 Task: Check the percentage active listings of corner lot in the last 1 year.
Action: Mouse moved to (734, 170)
Screenshot: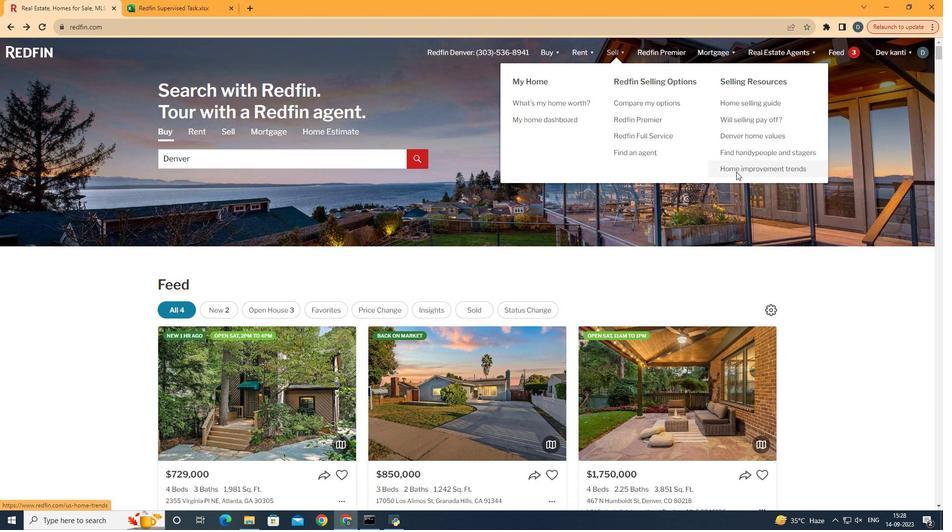 
Action: Mouse pressed left at (734, 170)
Screenshot: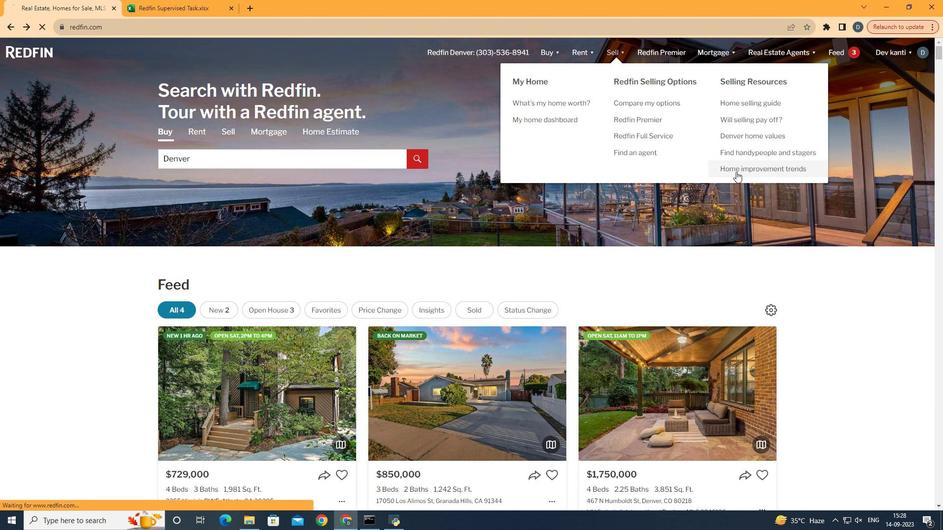 
Action: Mouse moved to (227, 182)
Screenshot: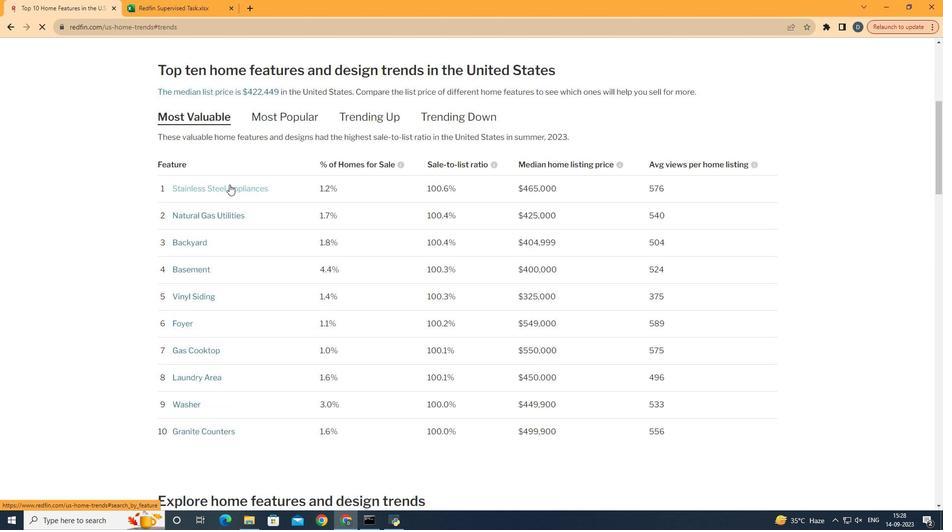 
Action: Mouse pressed left at (227, 182)
Screenshot: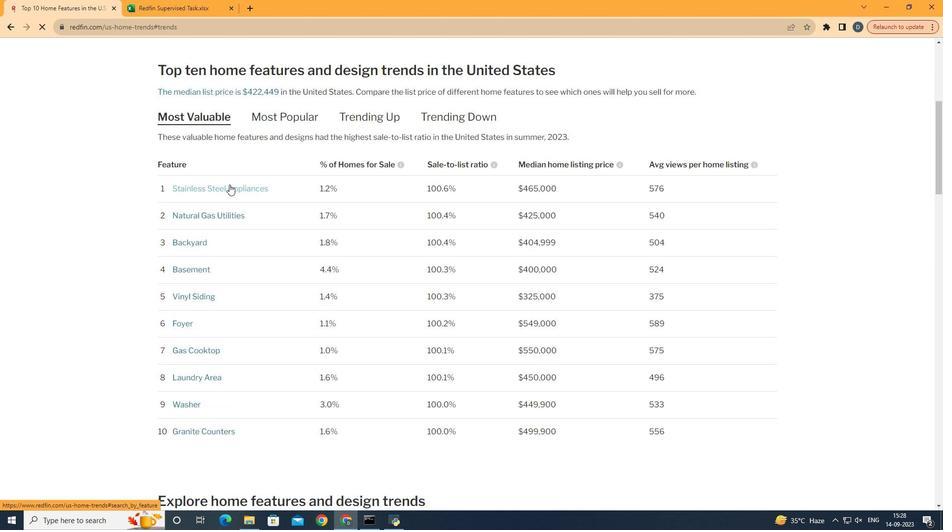 
Action: Mouse moved to (348, 247)
Screenshot: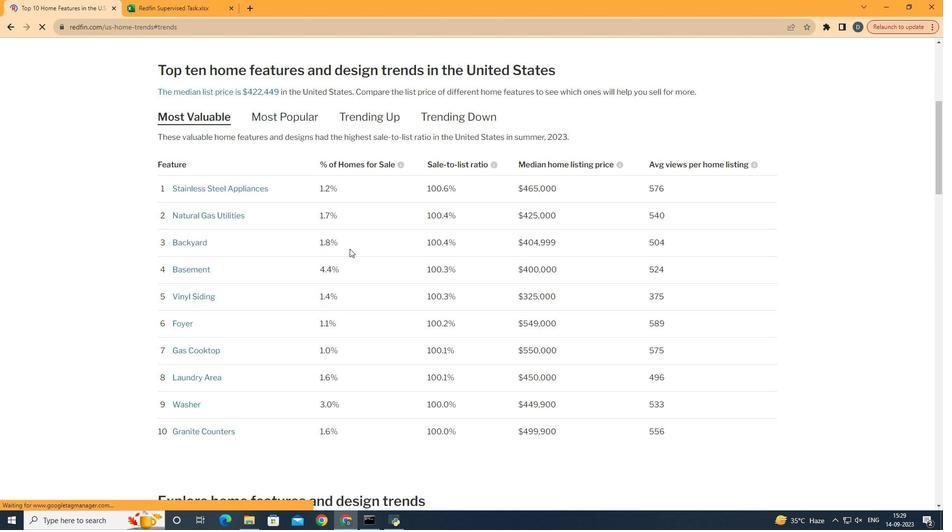 
Action: Mouse scrolled (348, 246) with delta (0, 0)
Screenshot: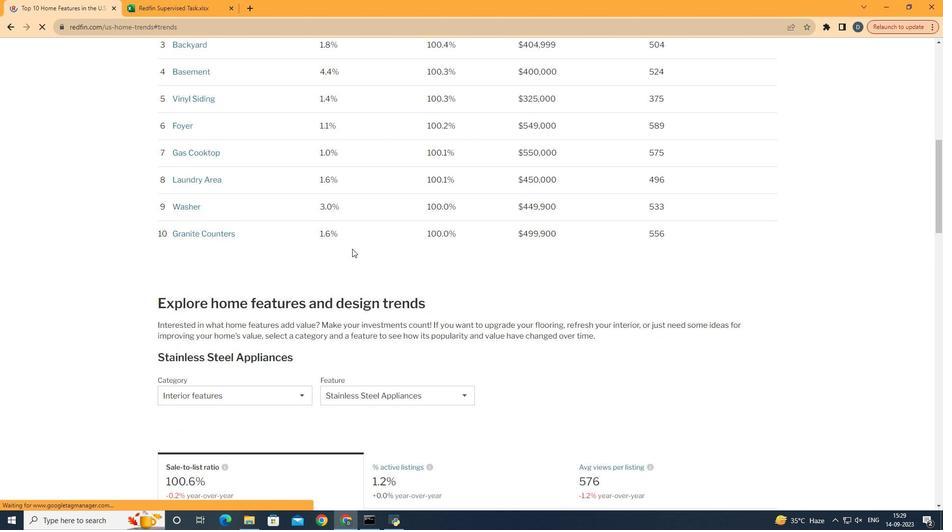 
Action: Mouse scrolled (348, 246) with delta (0, 0)
Screenshot: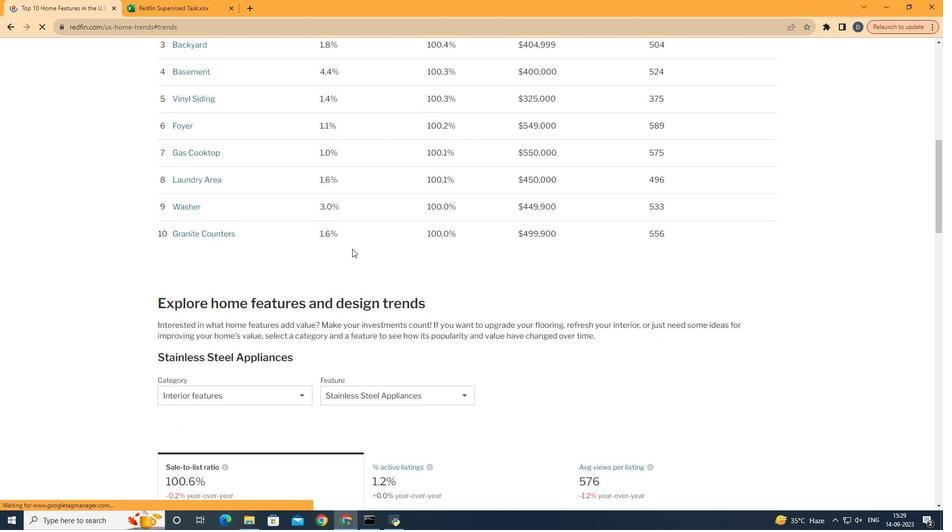 
Action: Mouse scrolled (348, 246) with delta (0, 0)
Screenshot: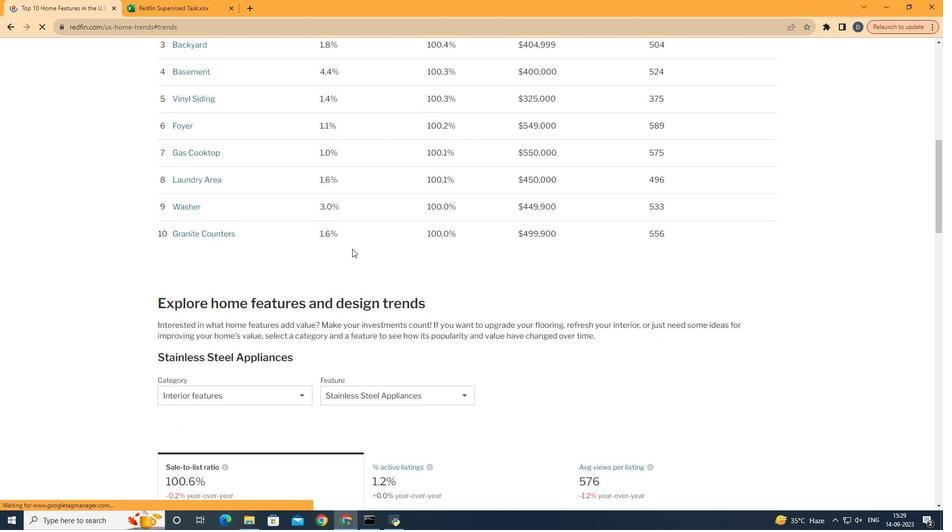 
Action: Mouse moved to (348, 247)
Screenshot: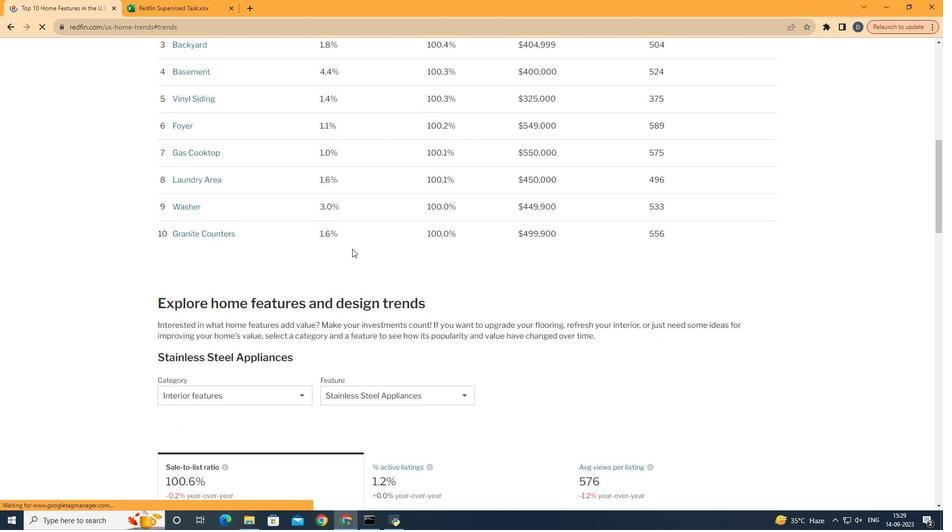 
Action: Mouse scrolled (348, 246) with delta (0, 0)
Screenshot: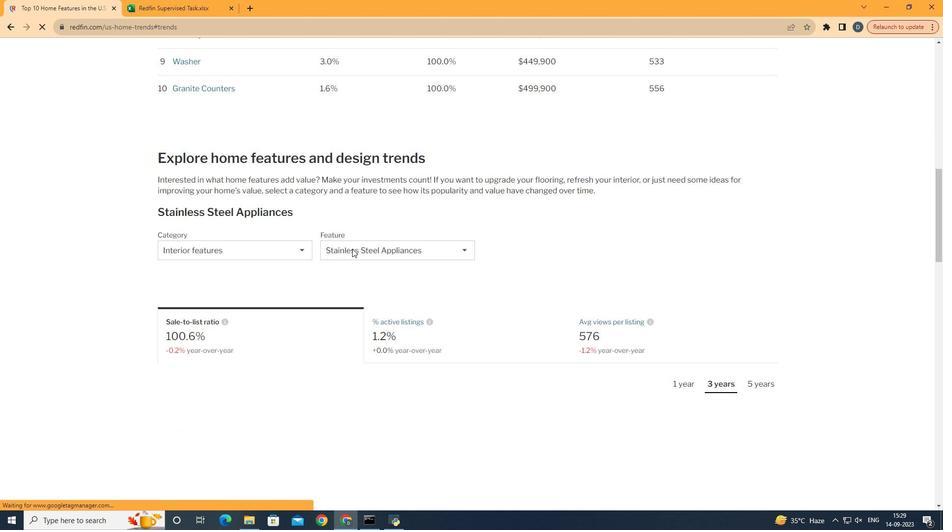 
Action: Mouse moved to (349, 247)
Screenshot: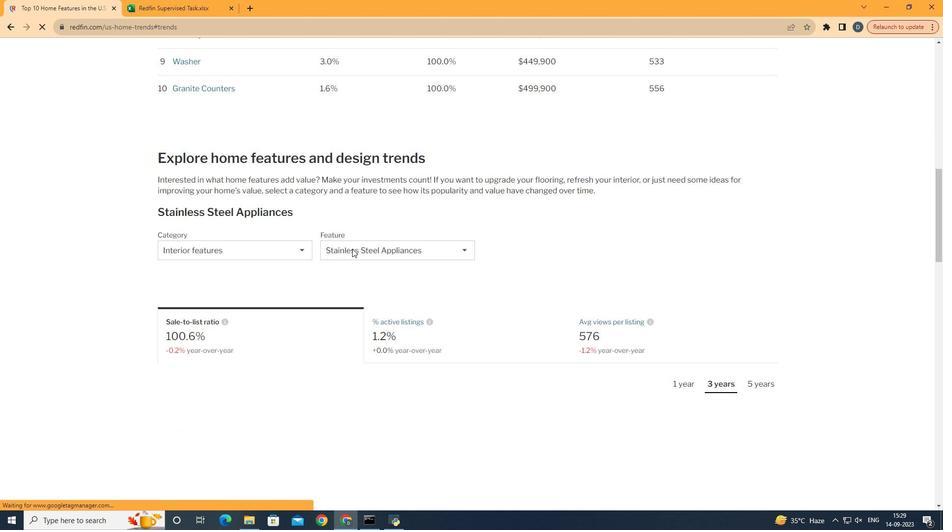 
Action: Mouse scrolled (349, 246) with delta (0, 0)
Screenshot: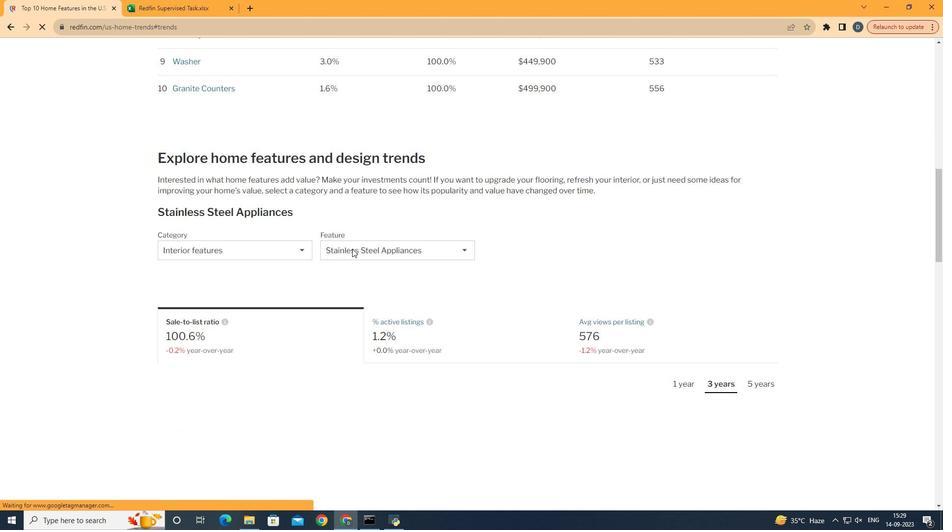 
Action: Mouse moved to (349, 247)
Screenshot: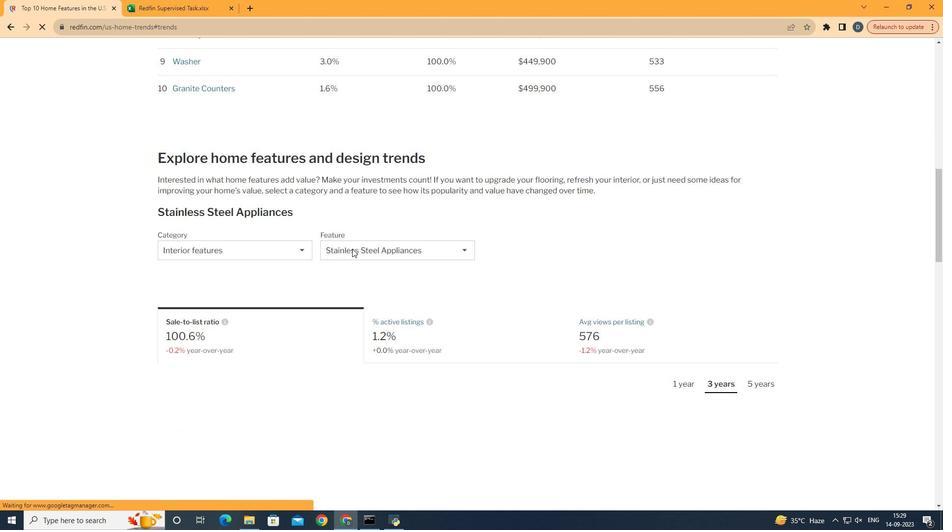 
Action: Mouse scrolled (349, 246) with delta (0, 0)
Screenshot: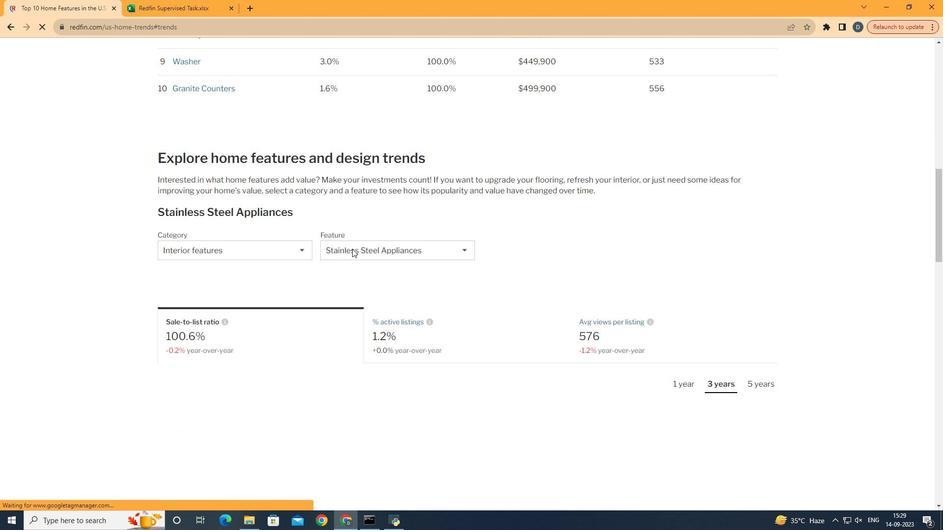 
Action: Mouse moved to (350, 247)
Screenshot: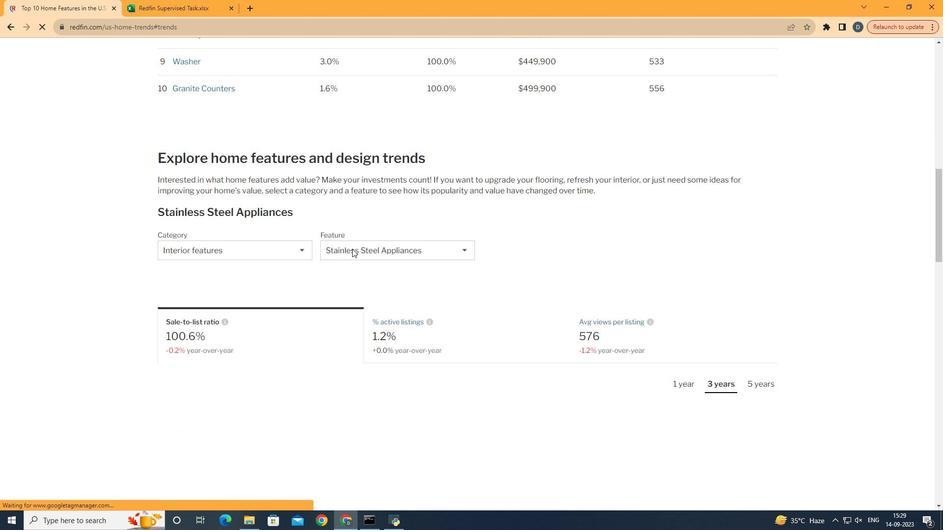 
Action: Mouse scrolled (350, 246) with delta (0, 0)
Screenshot: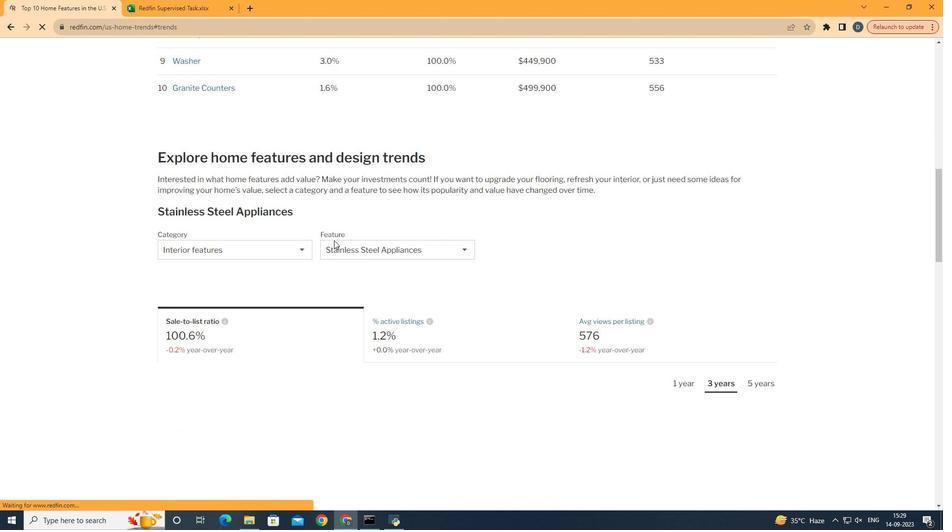 
Action: Mouse moved to (291, 230)
Screenshot: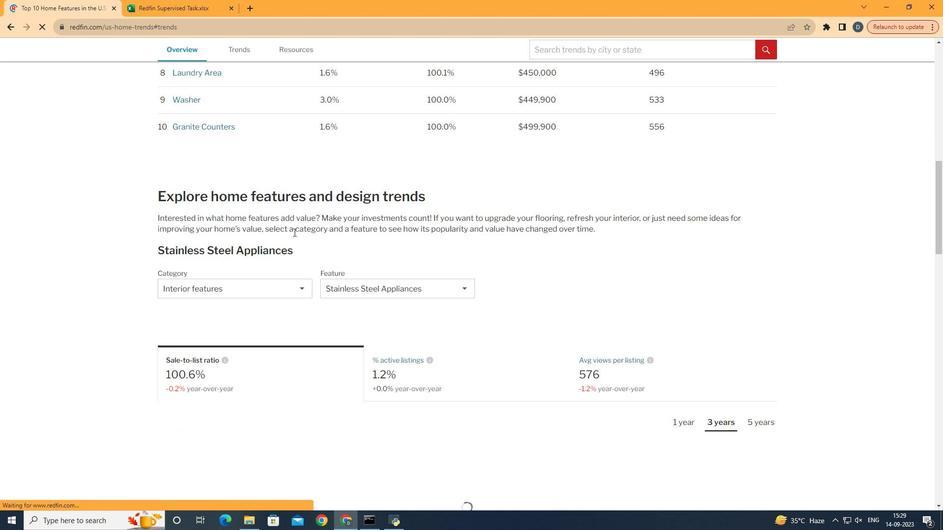
Action: Mouse scrolled (291, 230) with delta (0, 0)
Screenshot: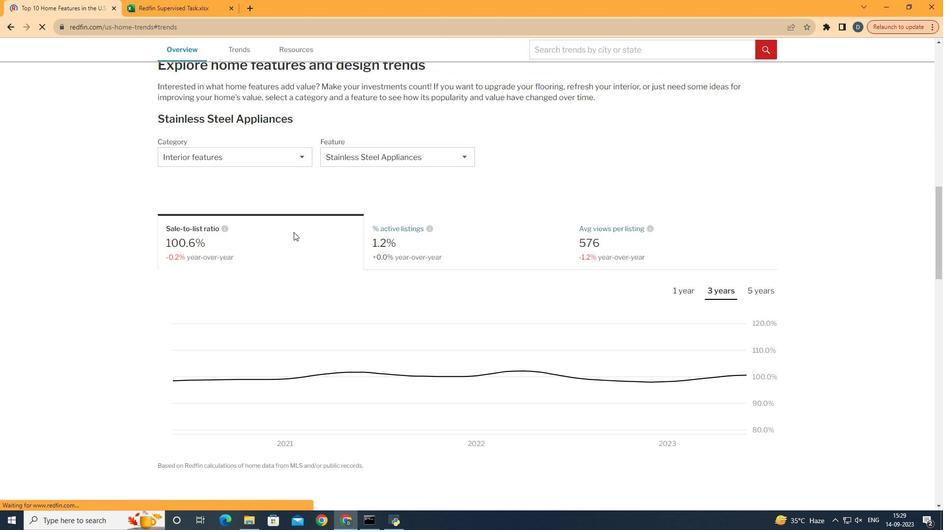 
Action: Mouse scrolled (291, 230) with delta (0, 0)
Screenshot: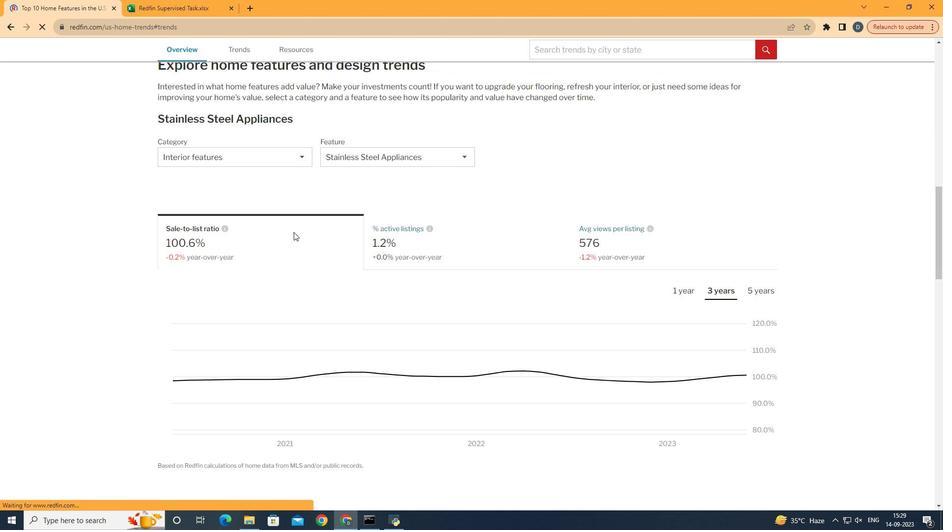 
Action: Mouse scrolled (291, 230) with delta (0, 0)
Screenshot: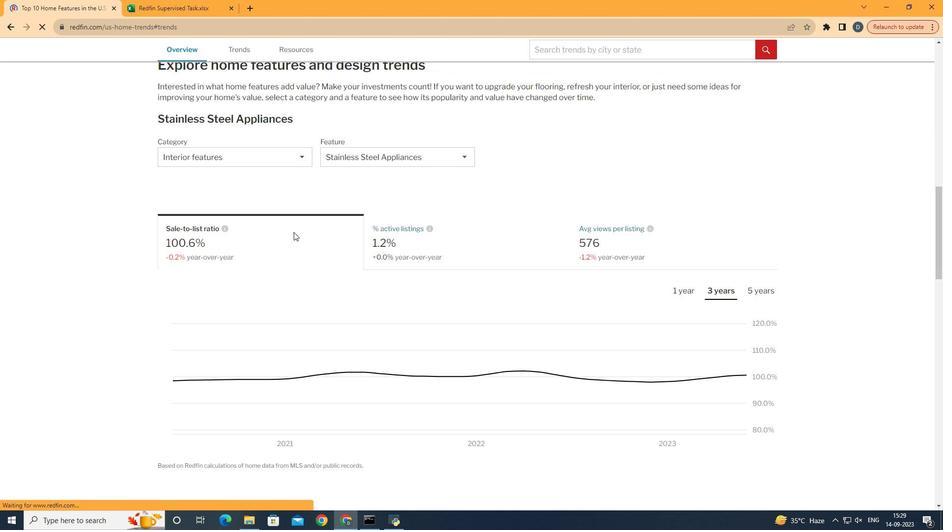 
Action: Mouse scrolled (291, 230) with delta (0, 0)
Screenshot: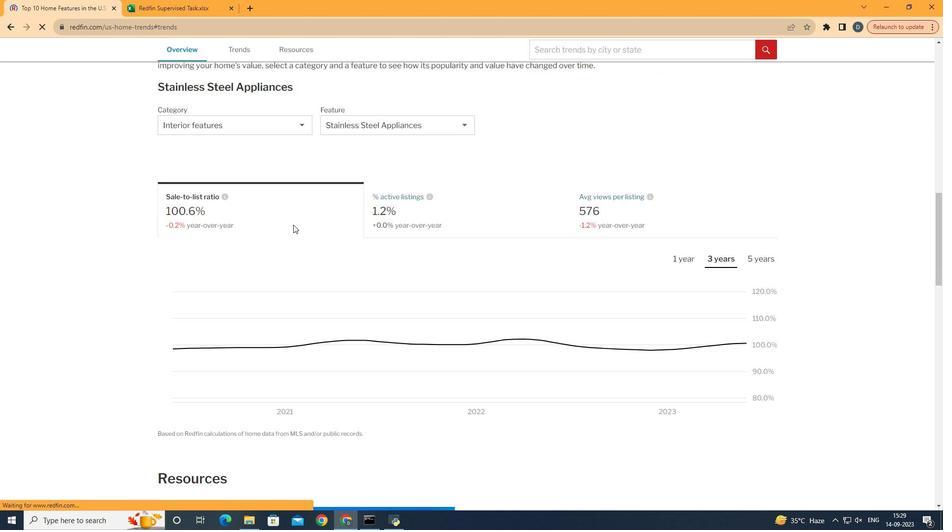 
Action: Mouse moved to (276, 144)
Screenshot: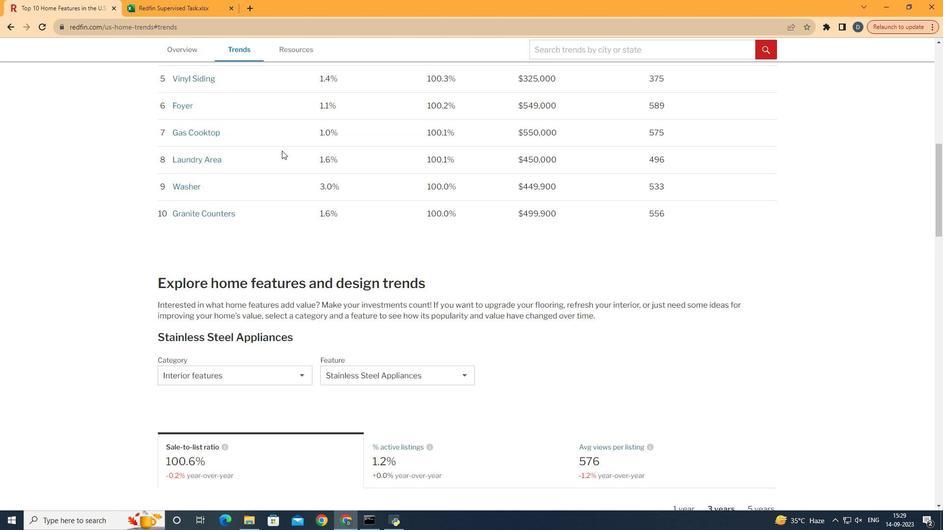 
Action: Mouse scrolled (276, 144) with delta (0, 0)
Screenshot: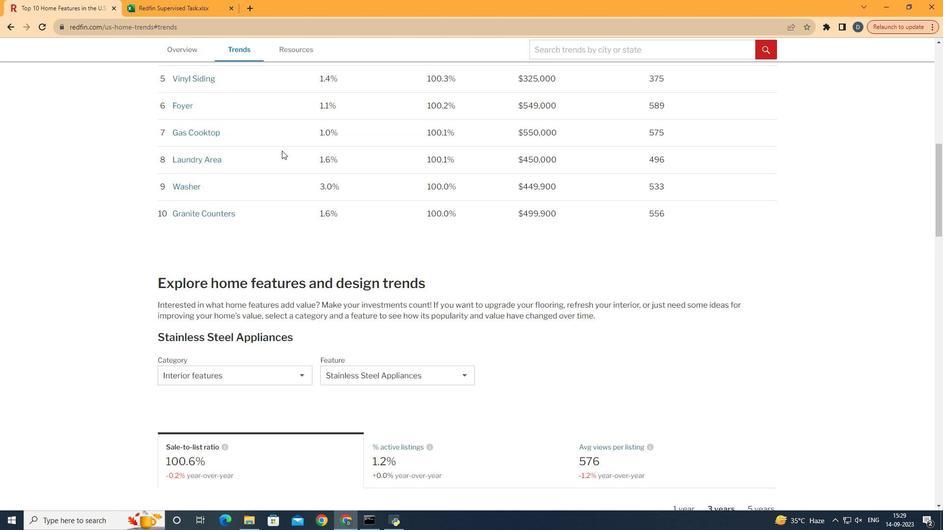 
Action: Mouse moved to (276, 145)
Screenshot: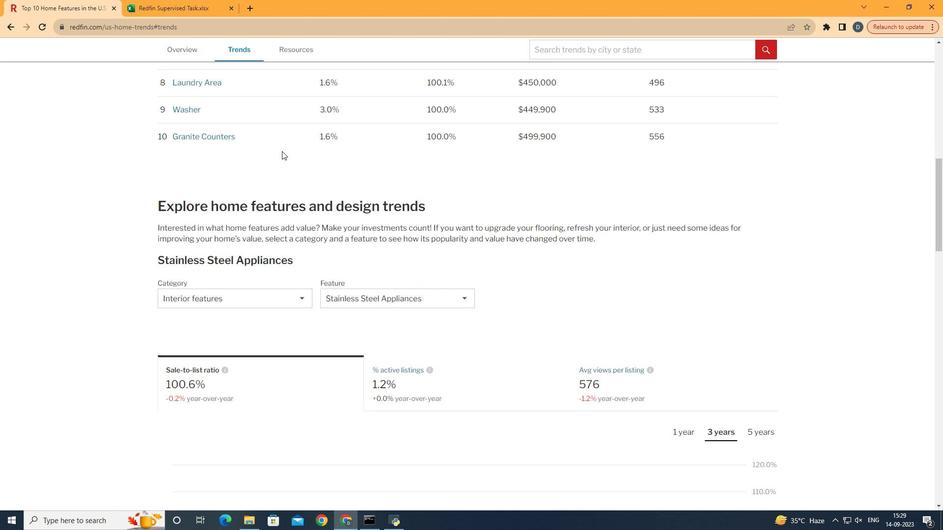 
Action: Mouse scrolled (276, 144) with delta (0, 0)
Screenshot: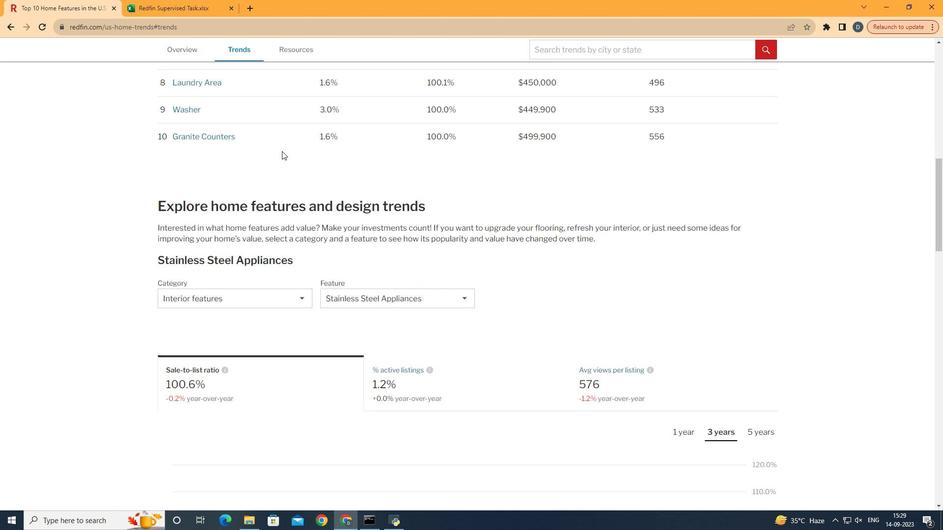 
Action: Mouse scrolled (276, 144) with delta (0, 0)
Screenshot: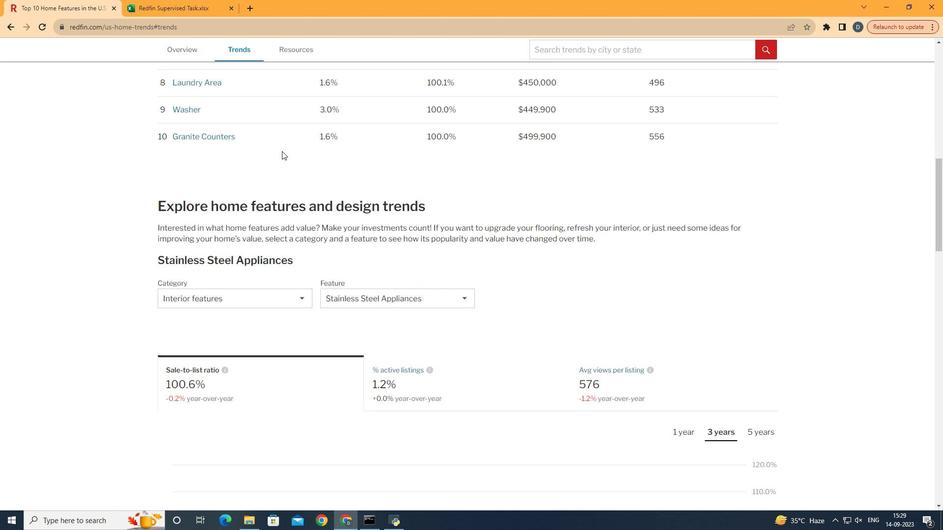 
Action: Mouse scrolled (276, 144) with delta (0, 0)
Screenshot: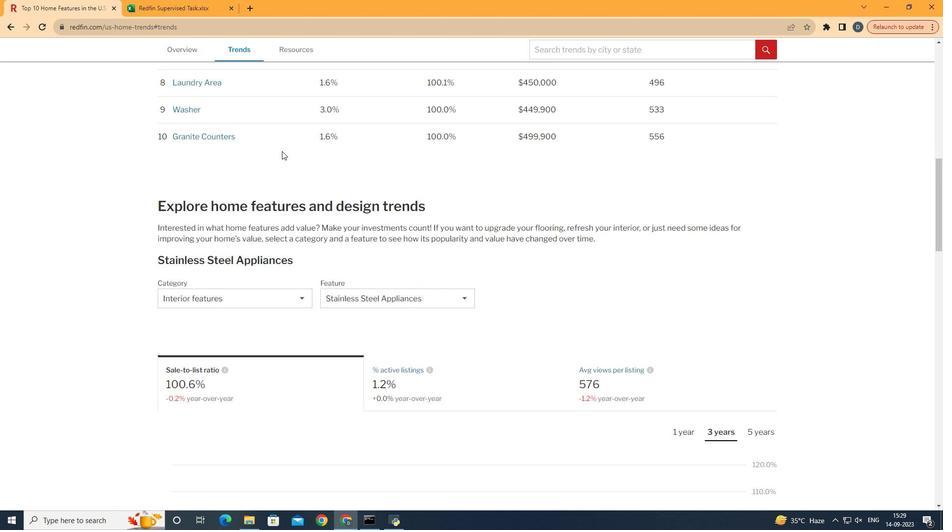 
Action: Mouse scrolled (276, 144) with delta (0, 0)
Screenshot: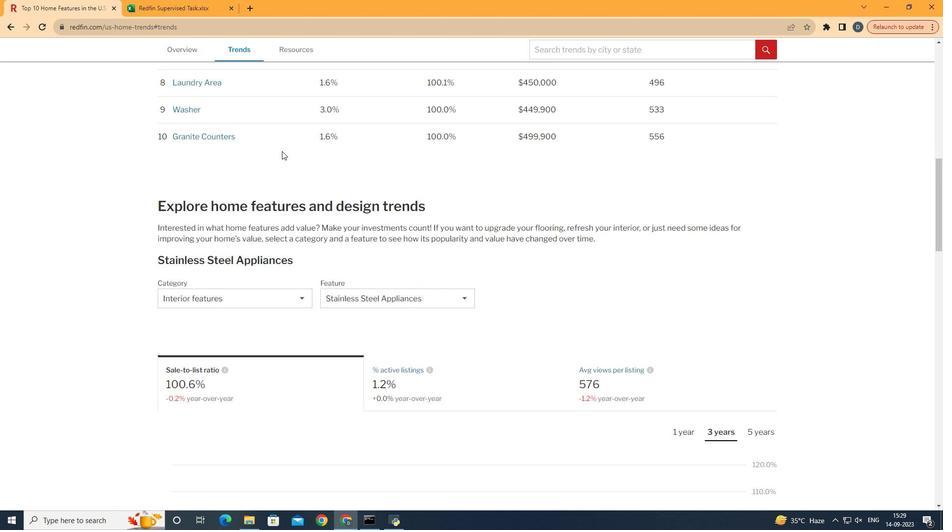 
Action: Mouse scrolled (276, 144) with delta (0, 0)
Screenshot: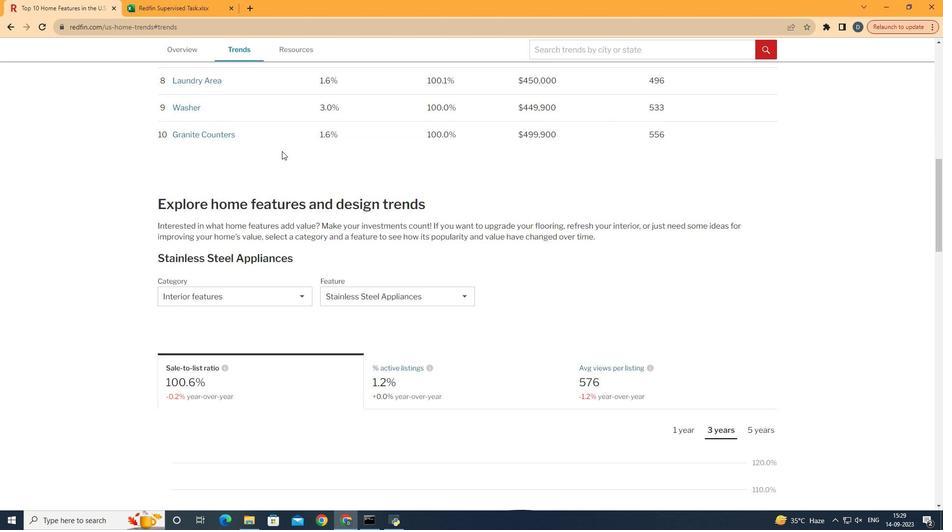 
Action: Mouse moved to (280, 149)
Screenshot: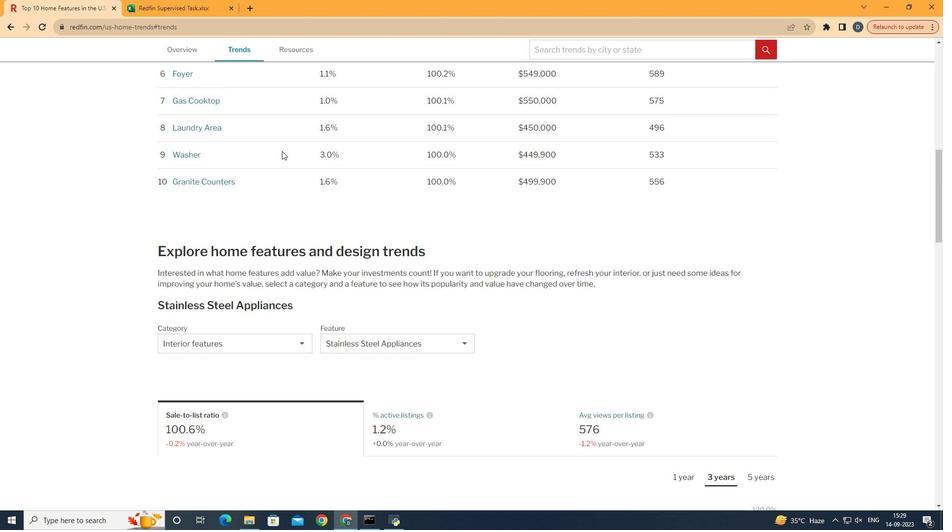 
Action: Mouse scrolled (280, 149) with delta (0, 0)
Screenshot: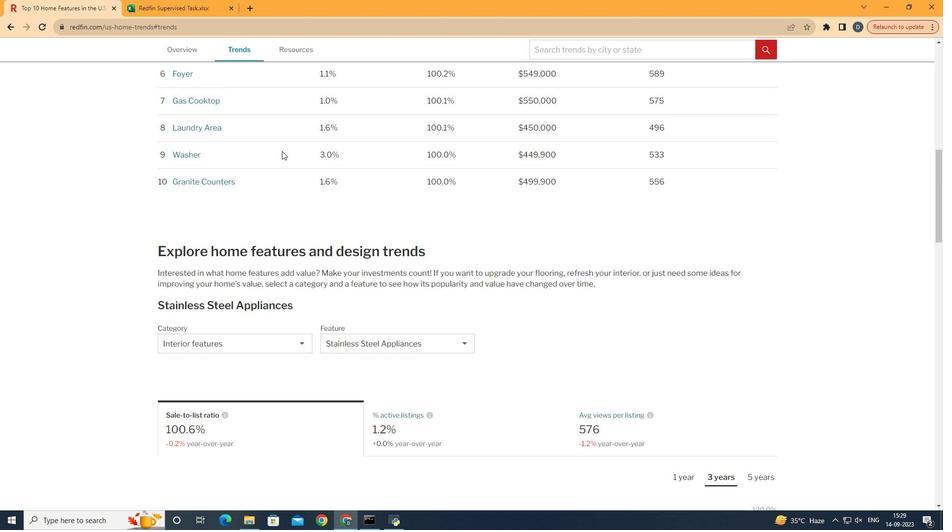 
Action: Mouse scrolled (280, 148) with delta (0, 0)
Screenshot: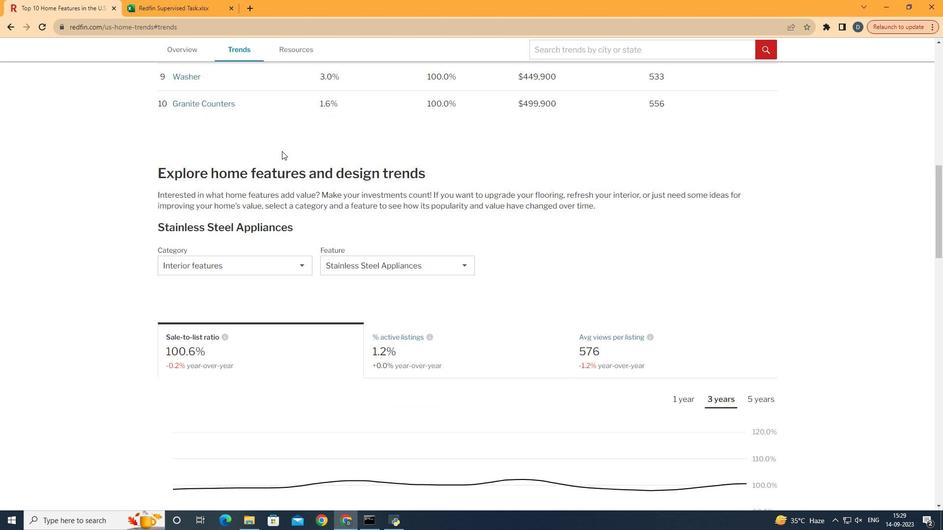 
Action: Mouse scrolled (280, 148) with delta (0, 0)
Screenshot: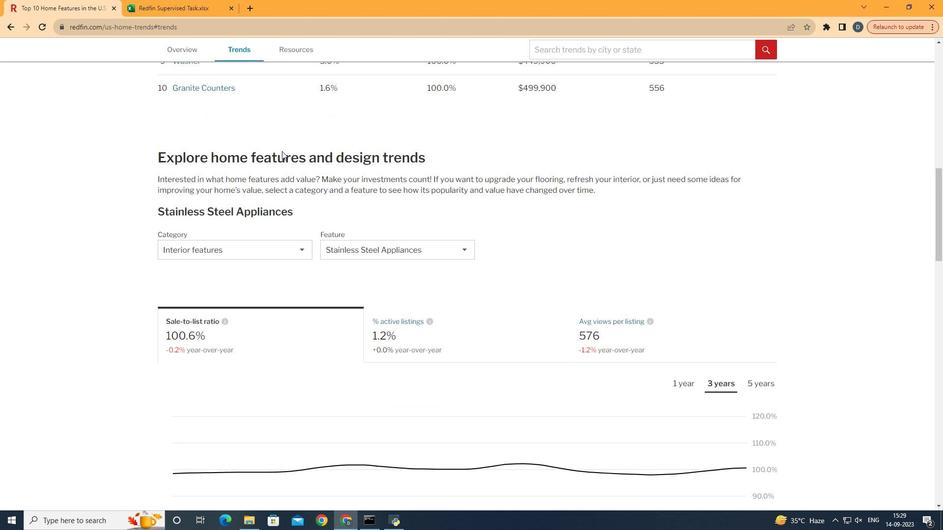 
Action: Mouse scrolled (280, 148) with delta (0, 0)
Screenshot: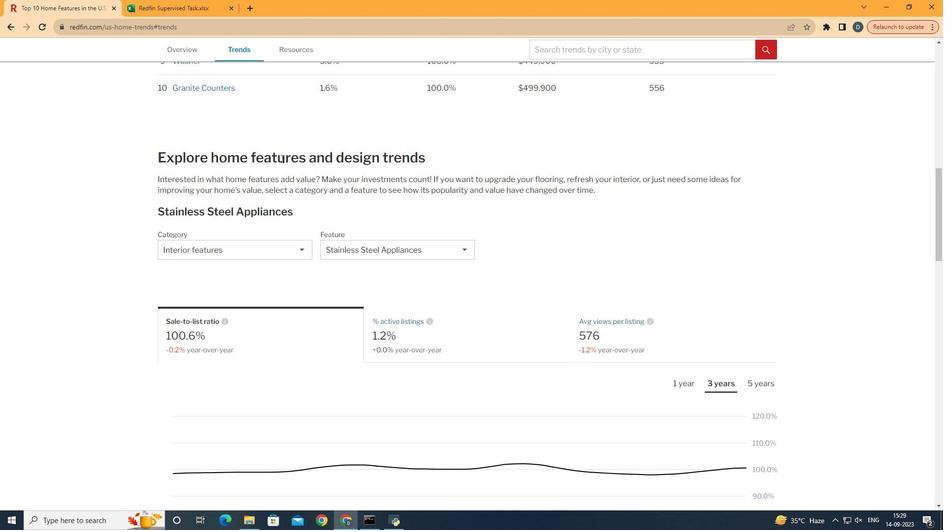 
Action: Mouse scrolled (280, 149) with delta (0, 0)
Screenshot: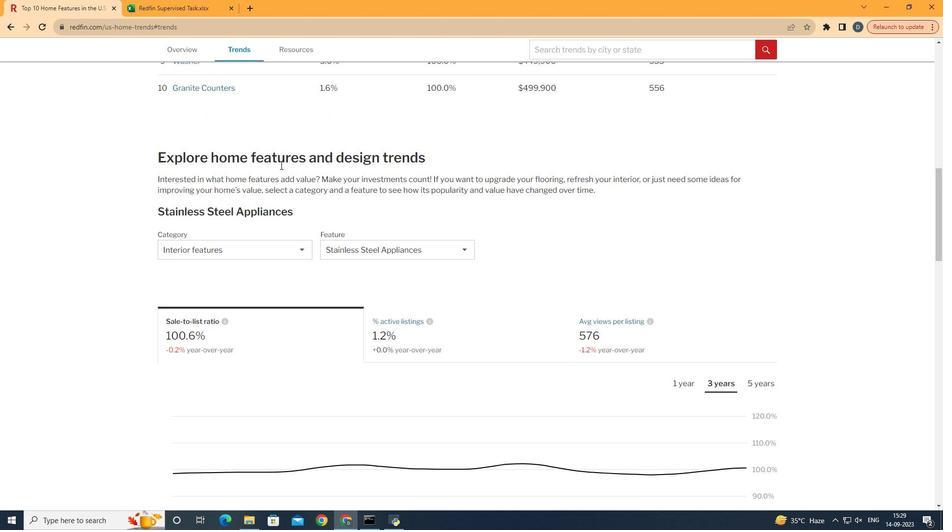 
Action: Mouse moved to (286, 237)
Screenshot: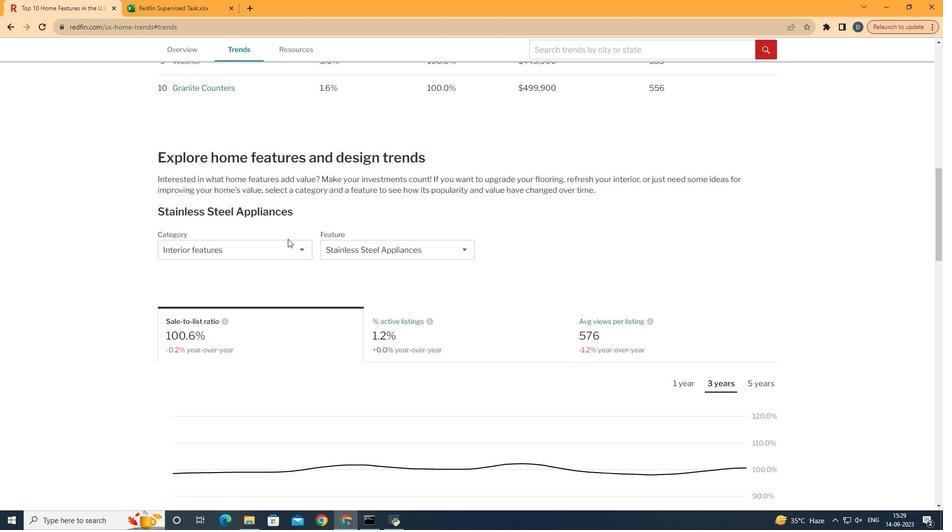 
Action: Mouse pressed left at (286, 237)
Screenshot: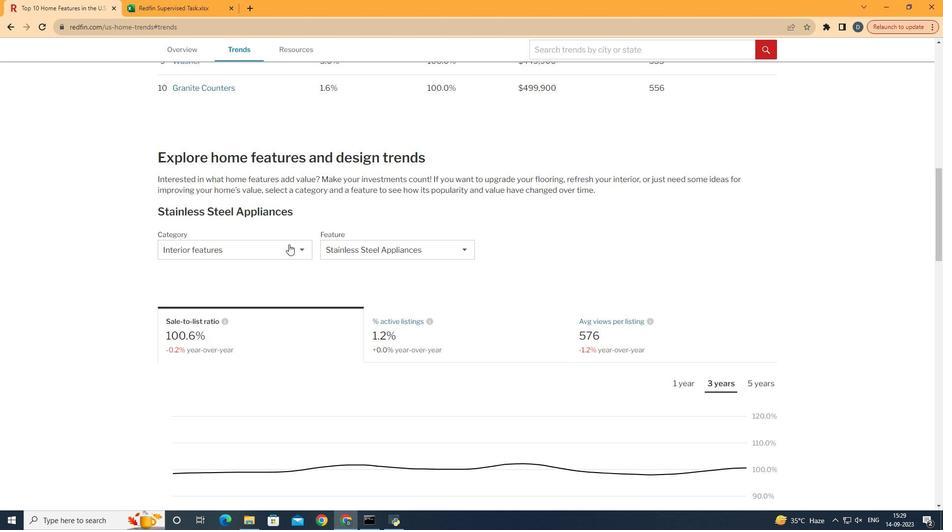 
Action: Mouse moved to (287, 242)
Screenshot: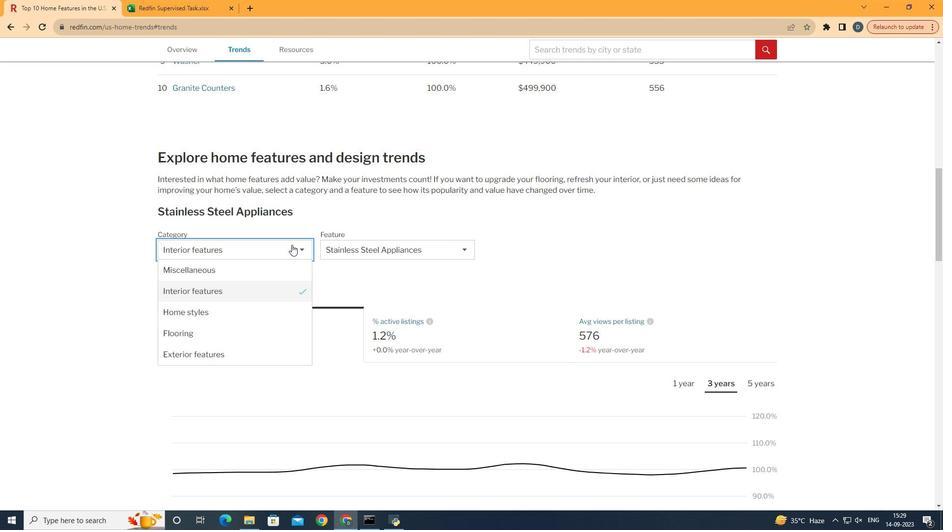 
Action: Mouse pressed left at (287, 242)
Screenshot: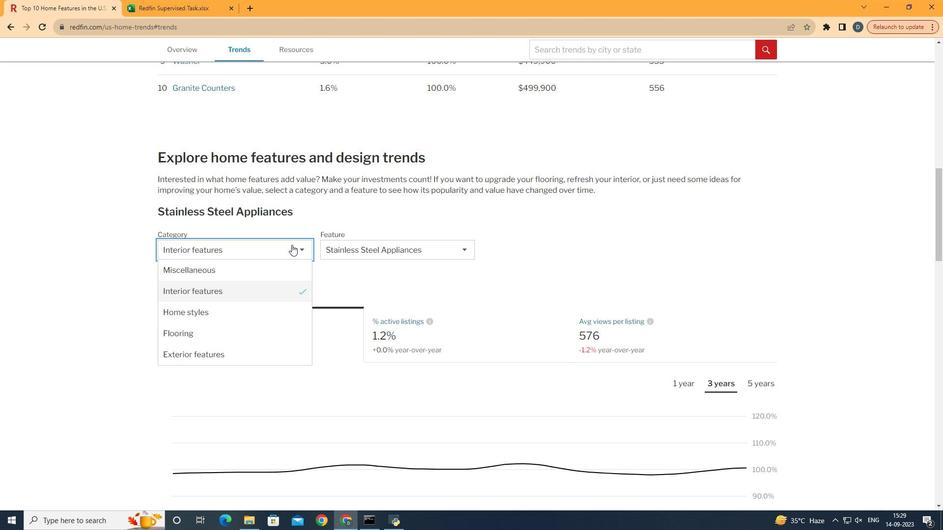 
Action: Mouse moved to (266, 346)
Screenshot: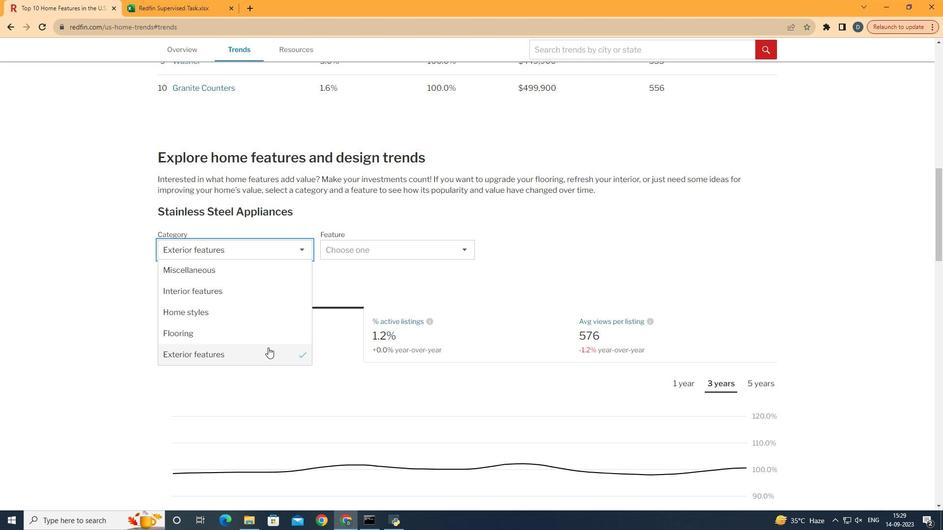 
Action: Mouse pressed left at (266, 346)
Screenshot: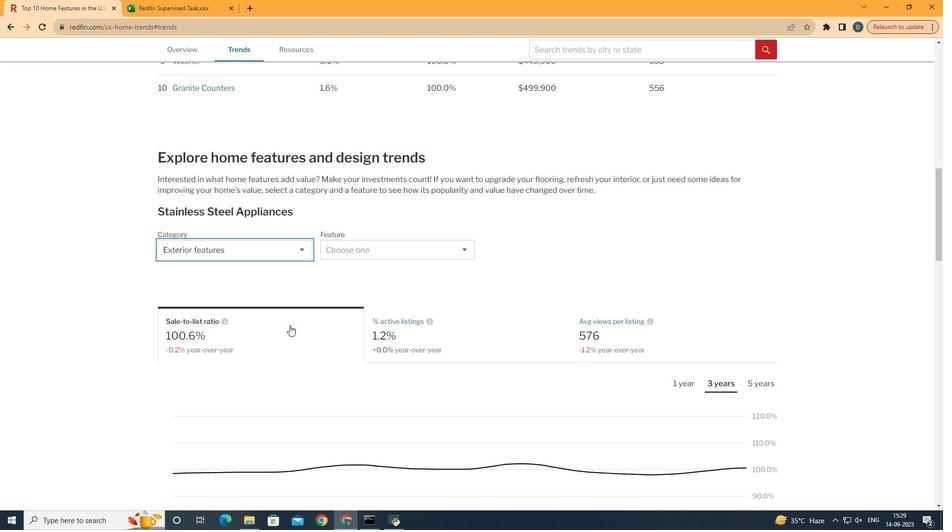 
Action: Mouse moved to (388, 245)
Screenshot: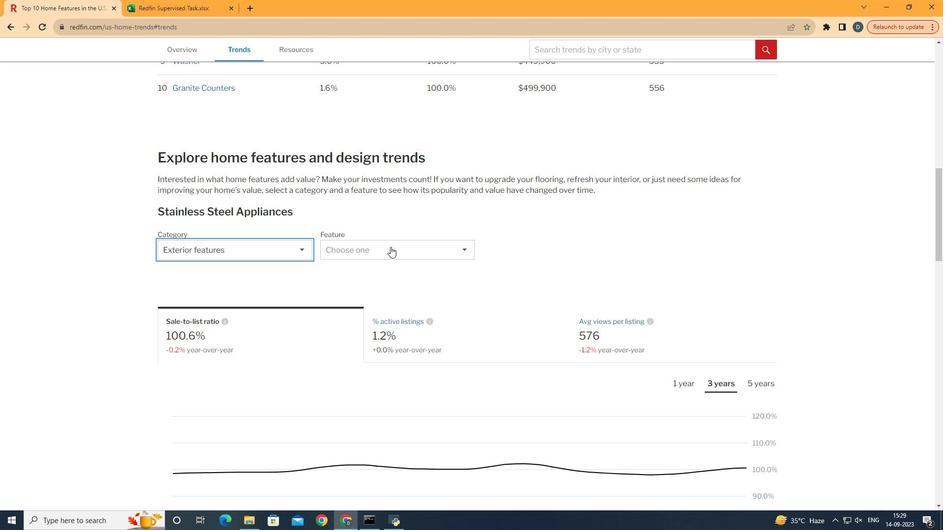 
Action: Mouse pressed left at (388, 245)
Screenshot: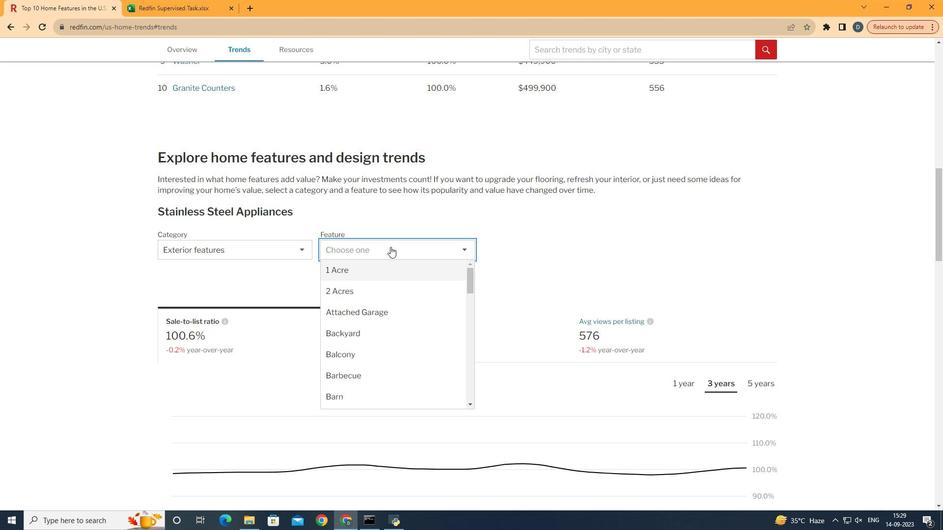 
Action: Mouse moved to (411, 298)
Screenshot: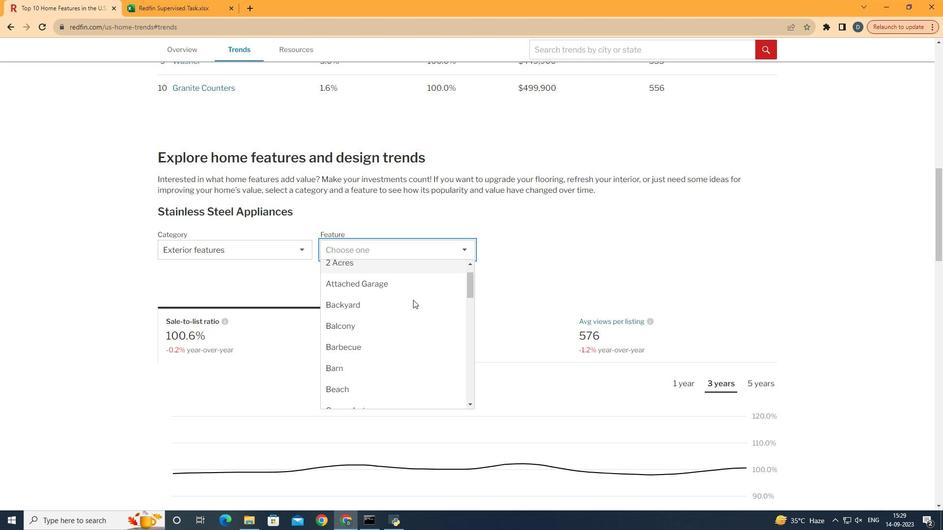 
Action: Mouse scrolled (411, 297) with delta (0, 0)
Screenshot: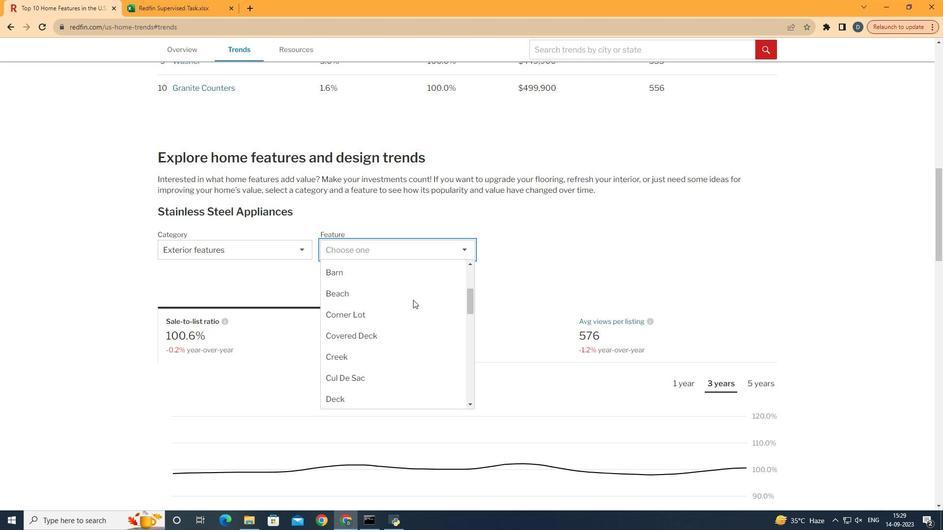
Action: Mouse scrolled (411, 297) with delta (0, 0)
Screenshot: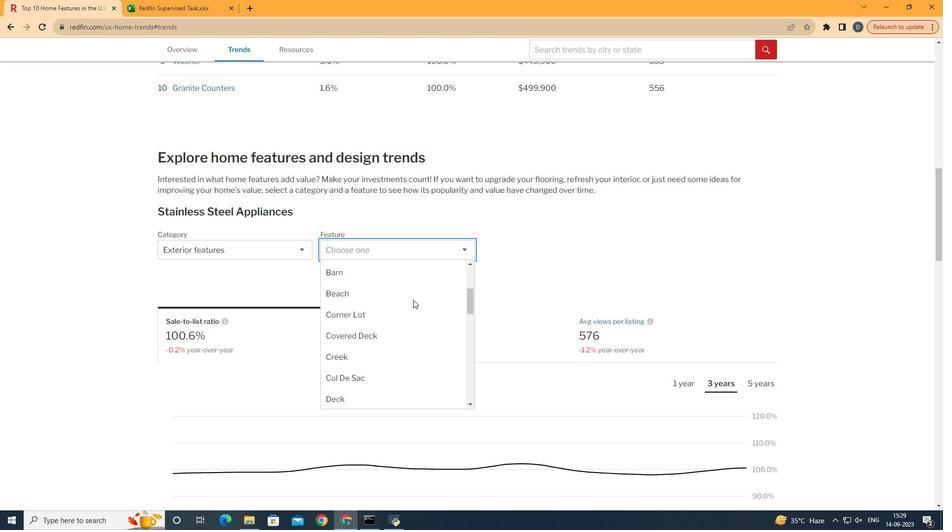 
Action: Mouse scrolled (411, 297) with delta (0, 0)
Screenshot: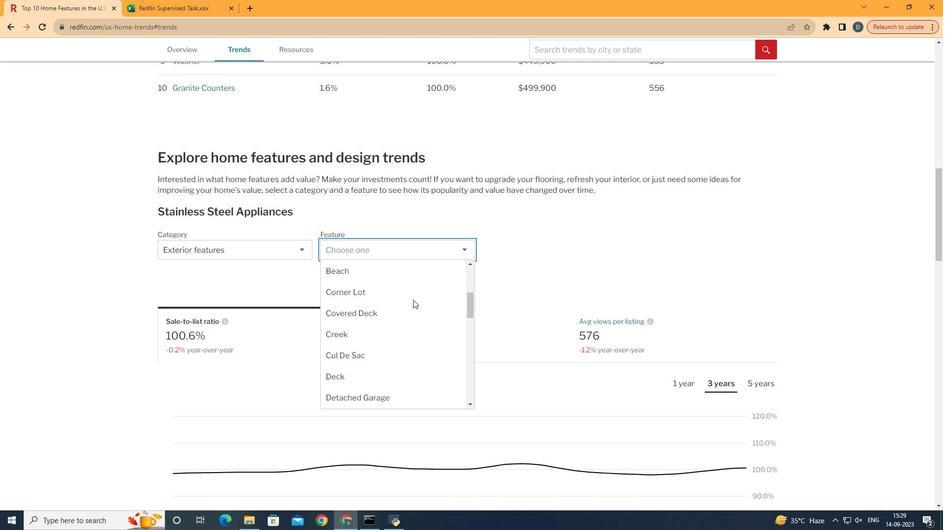 
Action: Mouse scrolled (411, 297) with delta (0, 0)
Screenshot: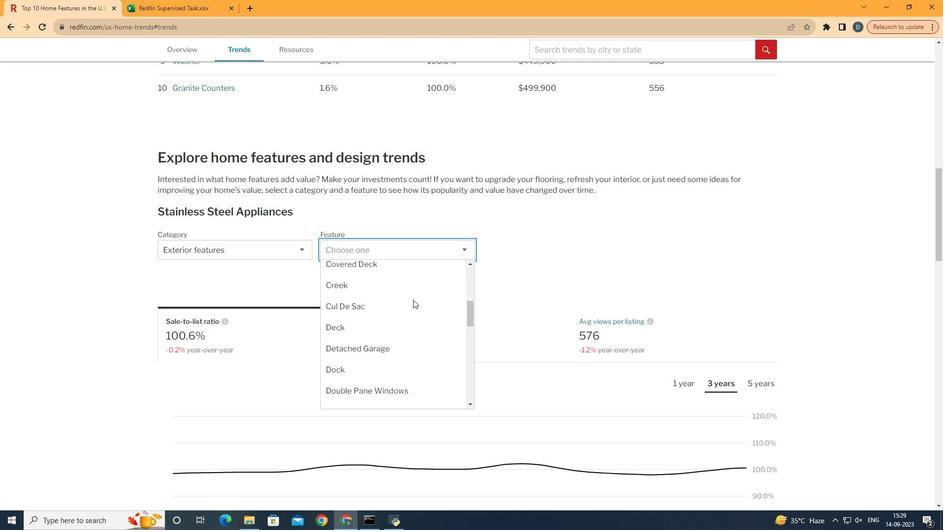 
Action: Mouse moved to (401, 266)
Screenshot: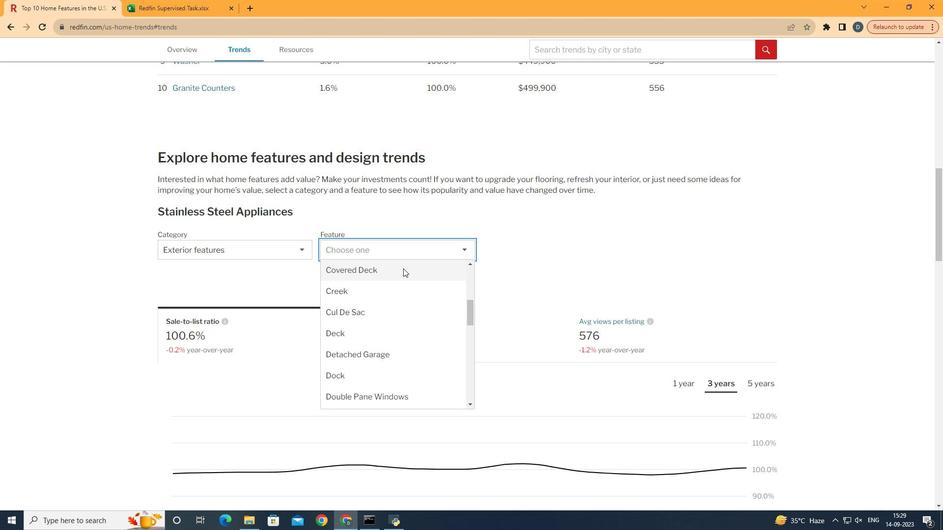 
Action: Mouse scrolled (401, 267) with delta (0, 0)
Screenshot: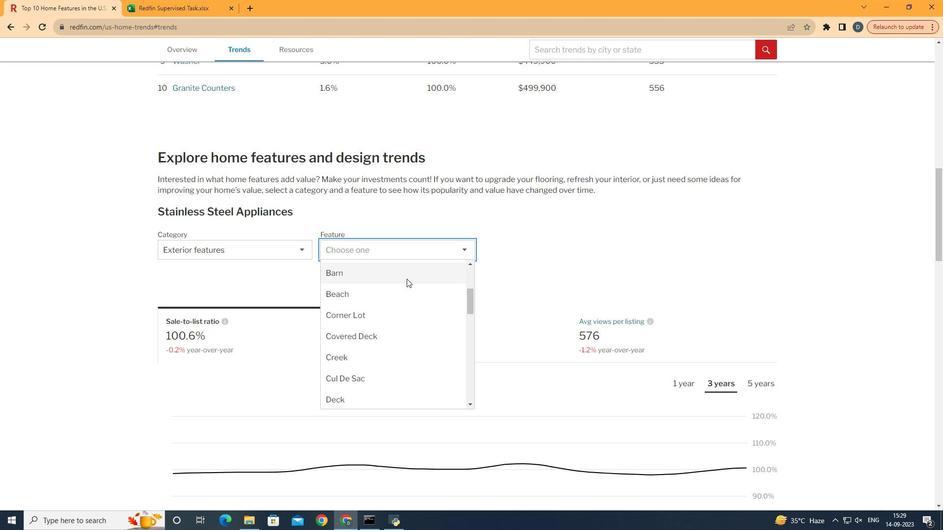 
Action: Mouse moved to (409, 318)
Screenshot: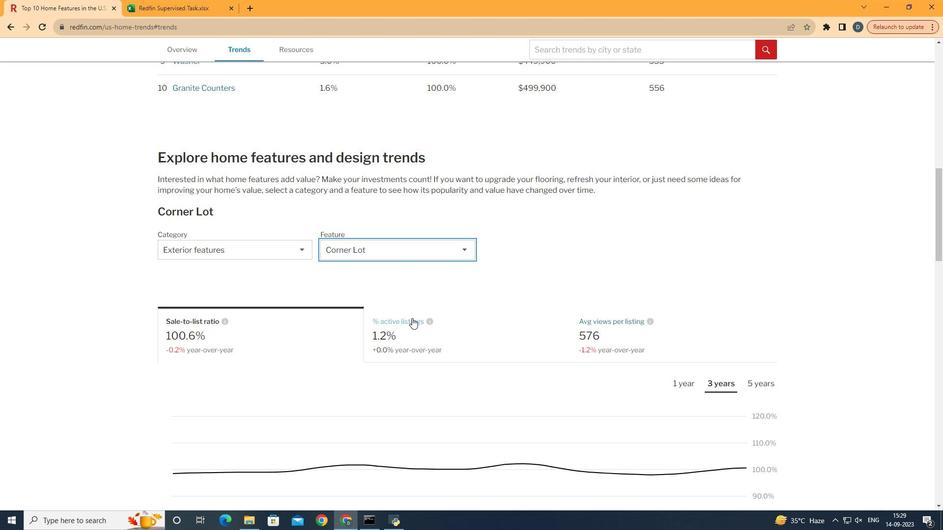 
Action: Mouse pressed left at (409, 318)
Screenshot: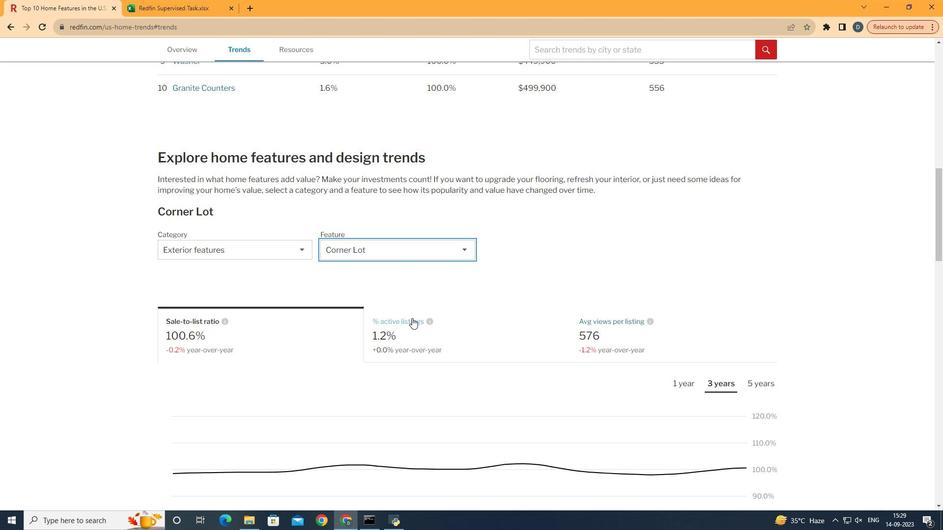 
Action: Mouse moved to (515, 261)
Screenshot: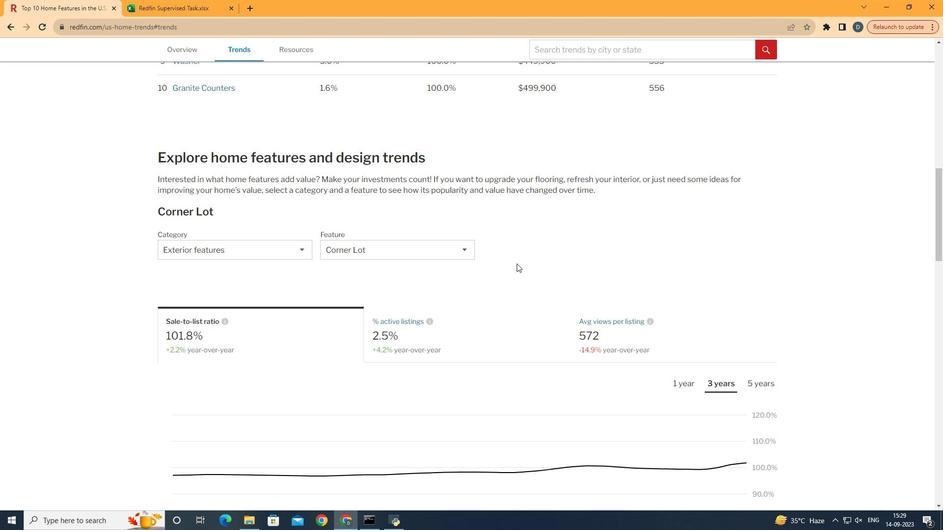 
Action: Mouse pressed left at (515, 261)
Screenshot: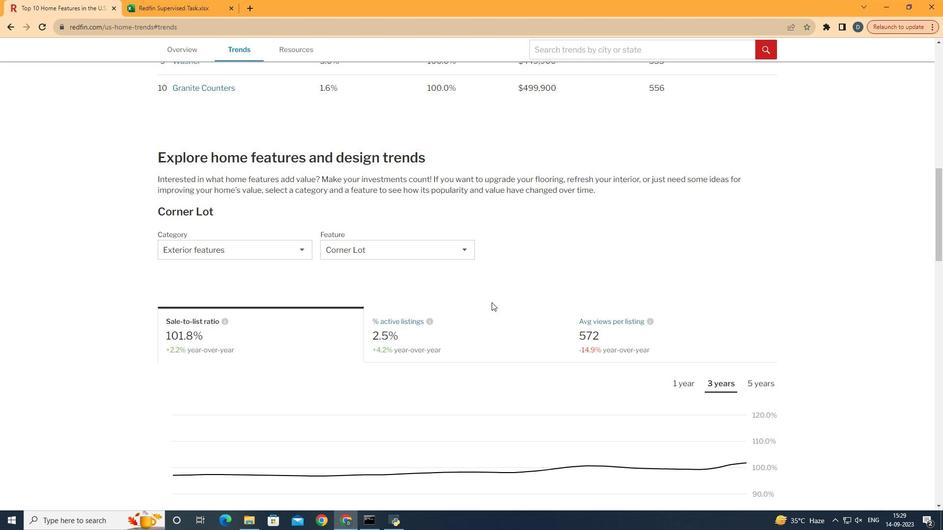 
Action: Mouse moved to (497, 333)
Screenshot: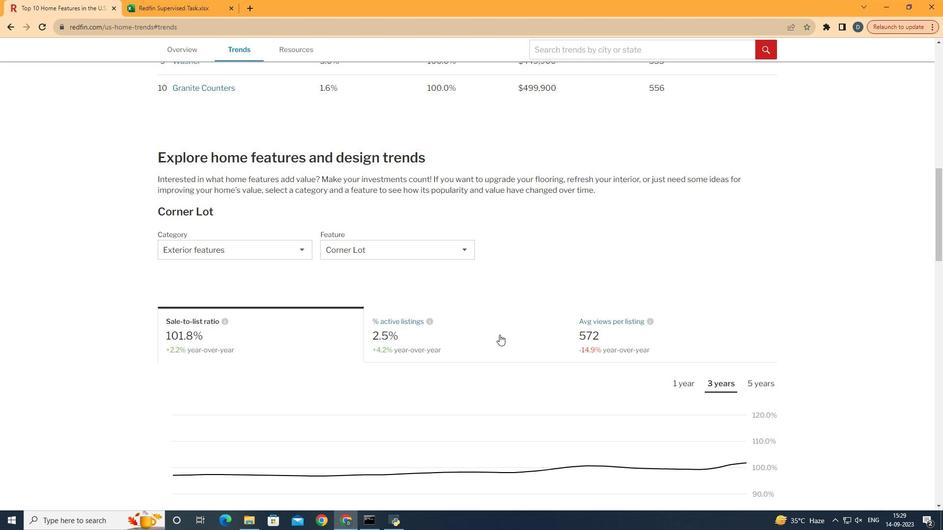 
Action: Mouse pressed left at (497, 333)
Screenshot: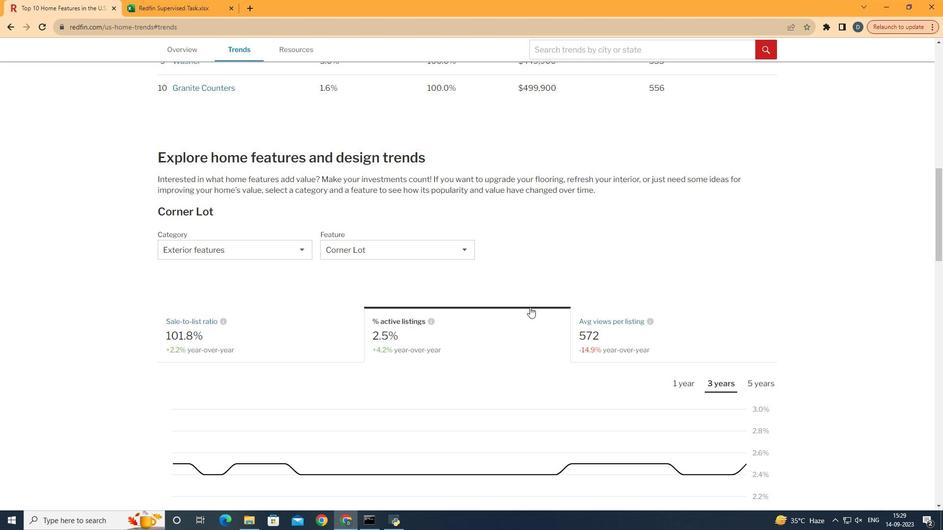 
Action: Mouse moved to (704, 254)
Screenshot: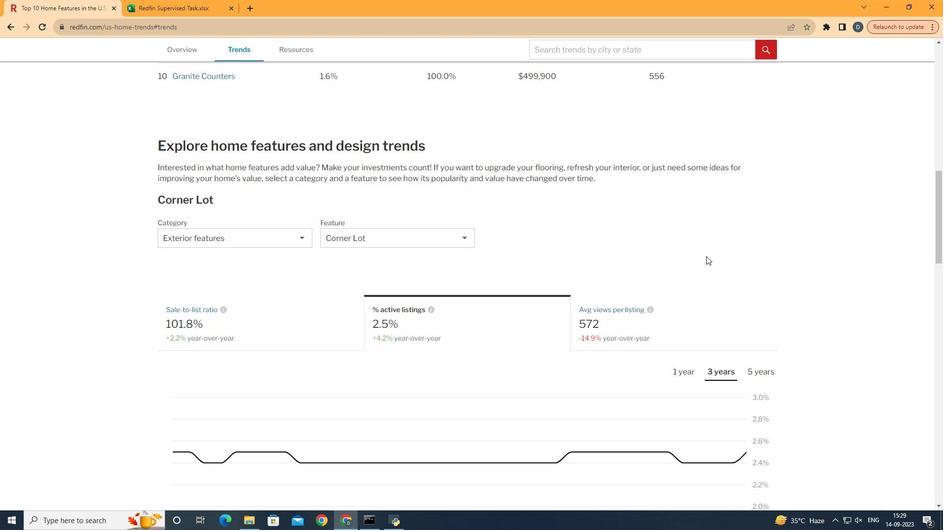 
Action: Mouse scrolled (704, 254) with delta (0, 0)
Screenshot: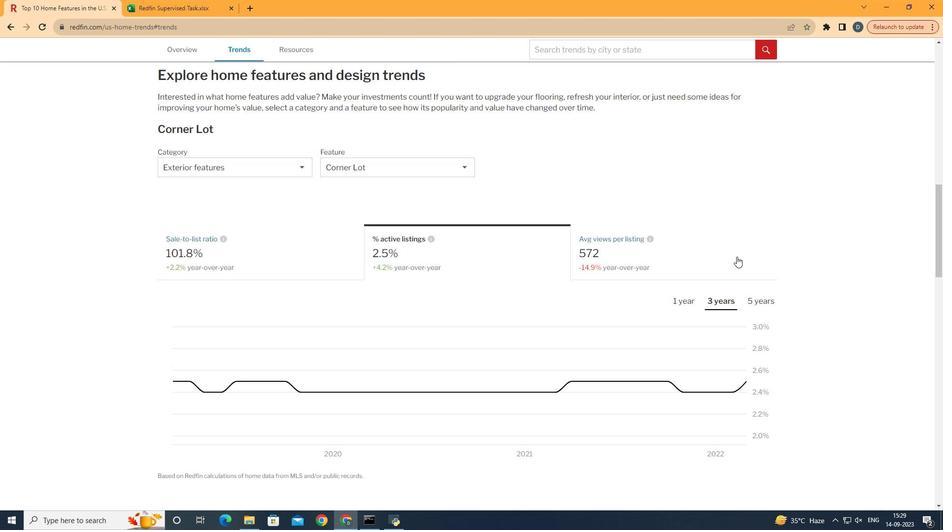 
Action: Mouse scrolled (704, 254) with delta (0, 0)
Screenshot: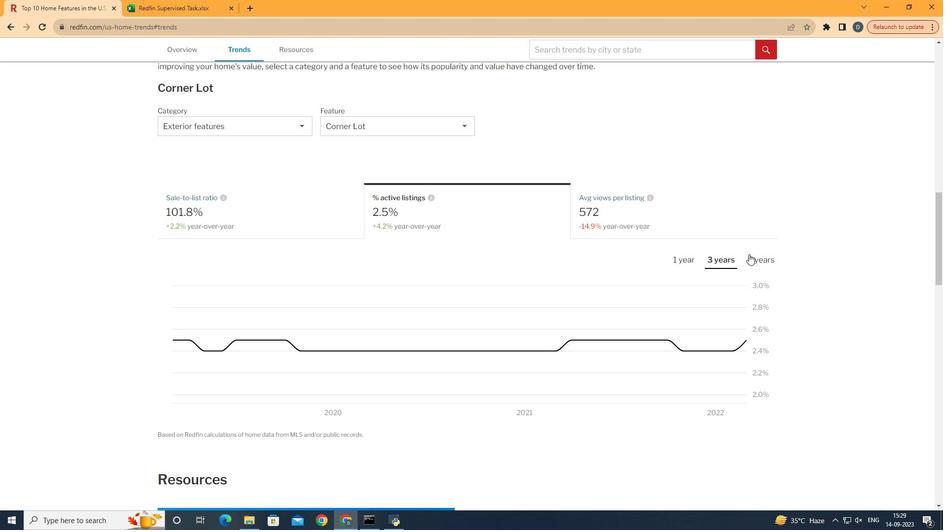 
Action: Mouse moved to (704, 254)
Screenshot: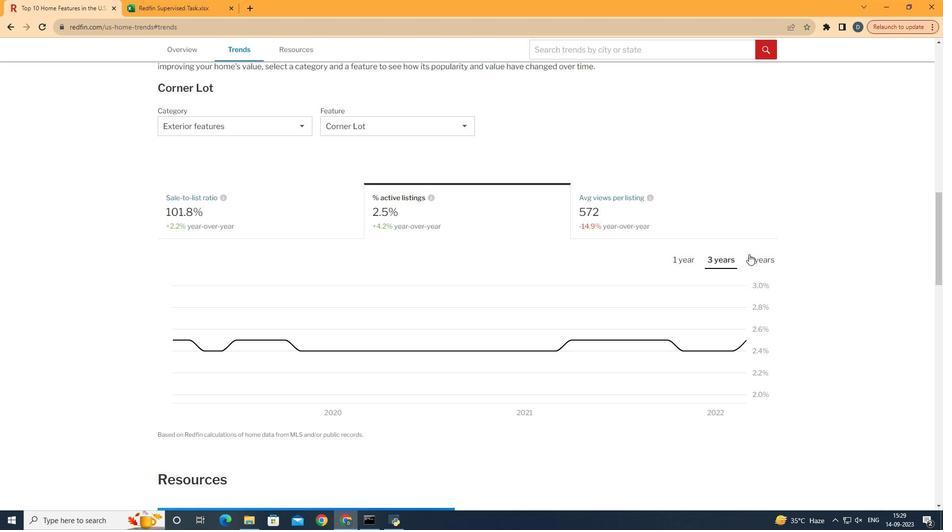 
Action: Mouse scrolled (704, 254) with delta (0, 0)
Screenshot: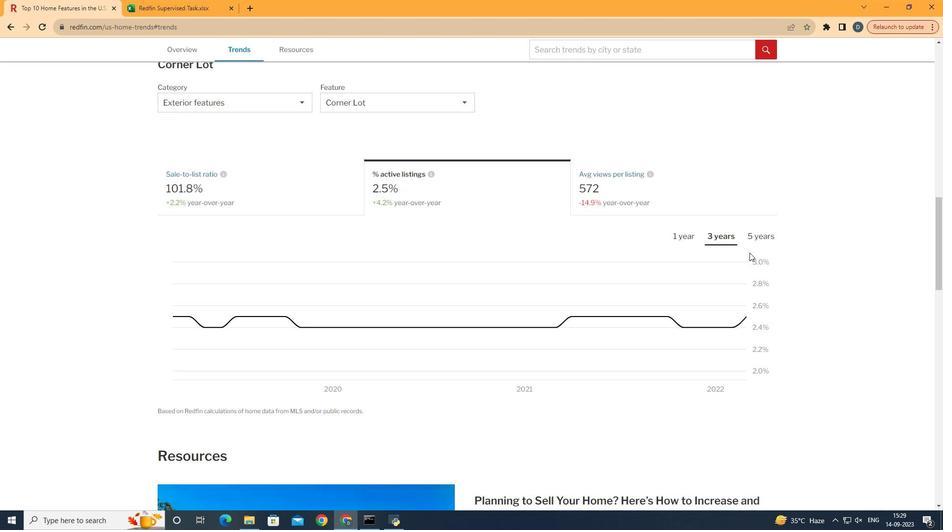 
Action: Mouse moved to (694, 234)
Screenshot: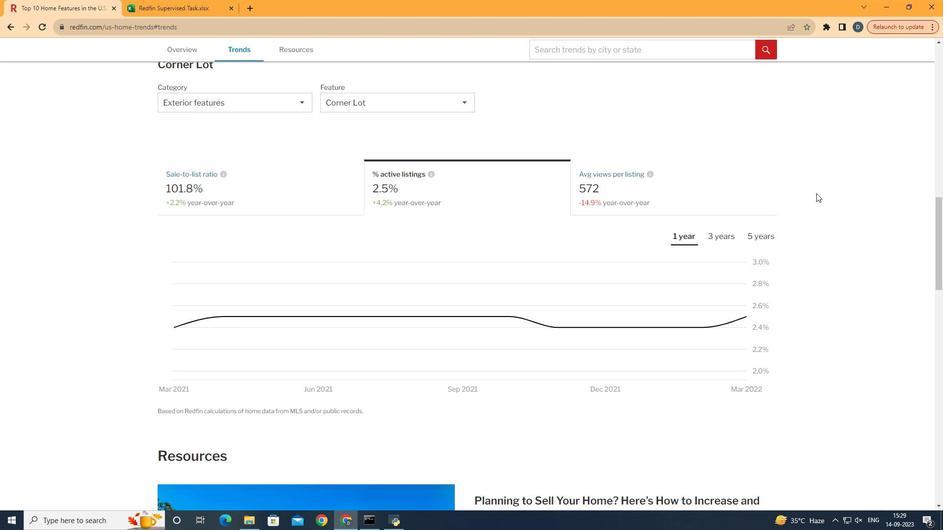 
Action: Mouse pressed left at (694, 234)
Screenshot: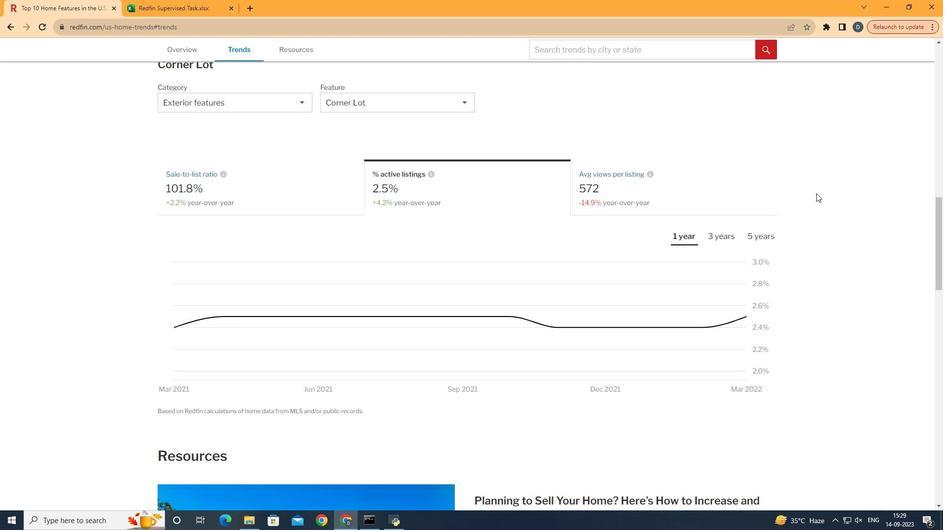 
Action: Mouse moved to (844, 178)
Screenshot: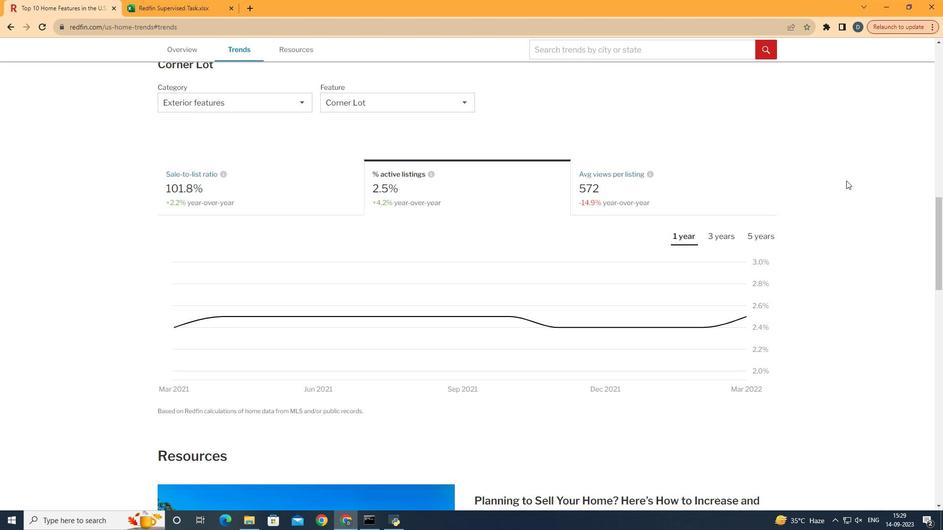 
